 Task: Create a section Dev Environment Setup Sprint and in the section, add a milestone Data Integration in the project ApprisePro
Action: Mouse moved to (391, 307)
Screenshot: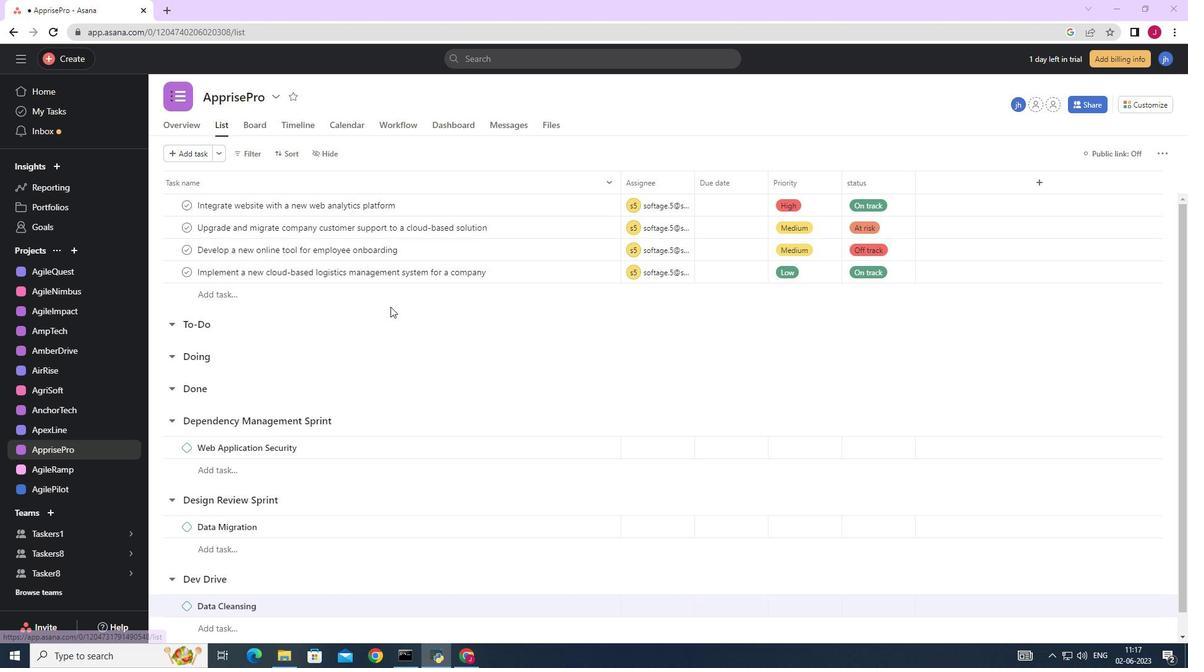 
Action: Mouse scrolled (391, 306) with delta (0, 0)
Screenshot: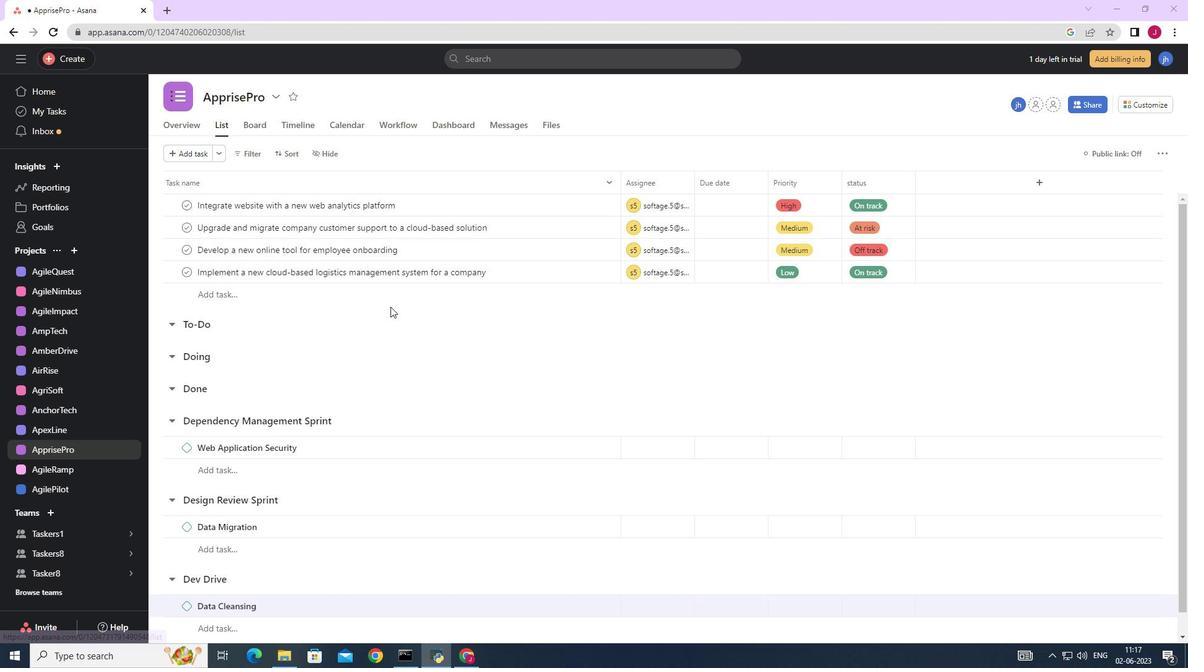 
Action: Mouse scrolled (391, 306) with delta (0, 0)
Screenshot: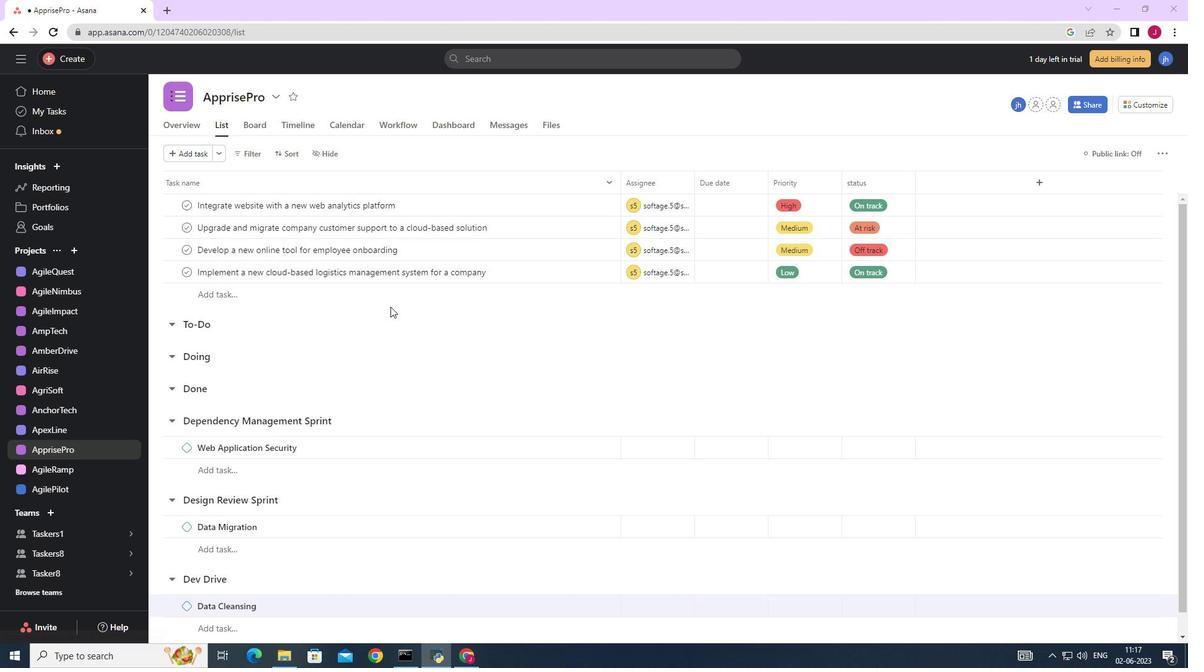 
Action: Mouse scrolled (391, 306) with delta (0, 0)
Screenshot: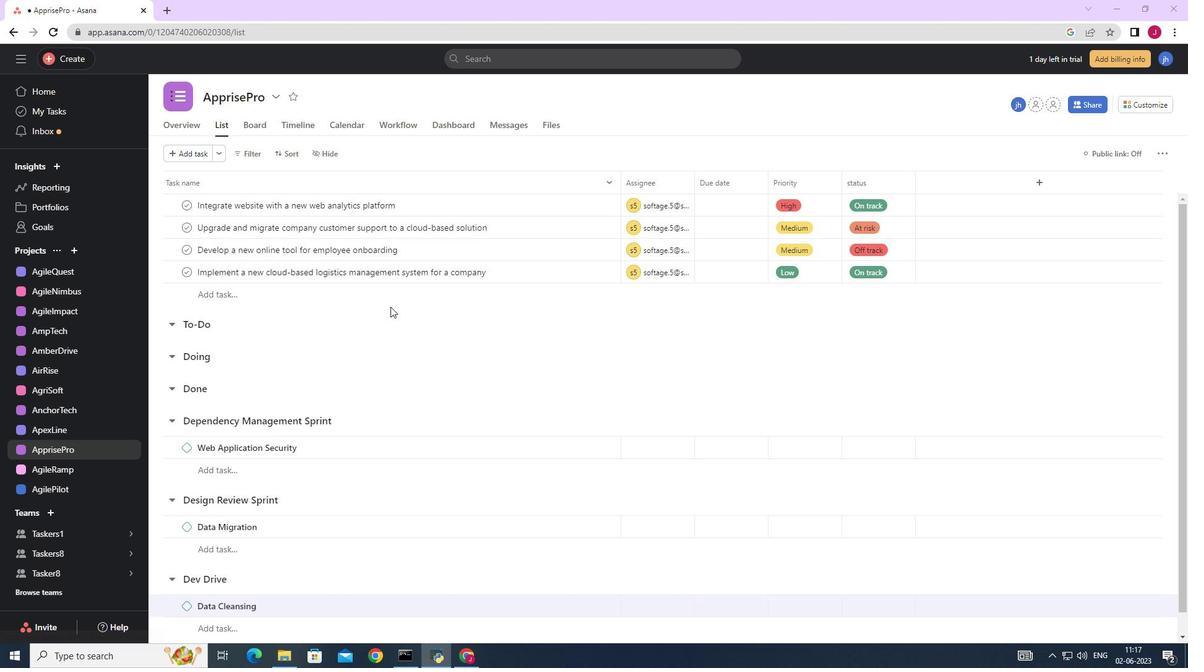 
Action: Mouse scrolled (391, 306) with delta (0, 0)
Screenshot: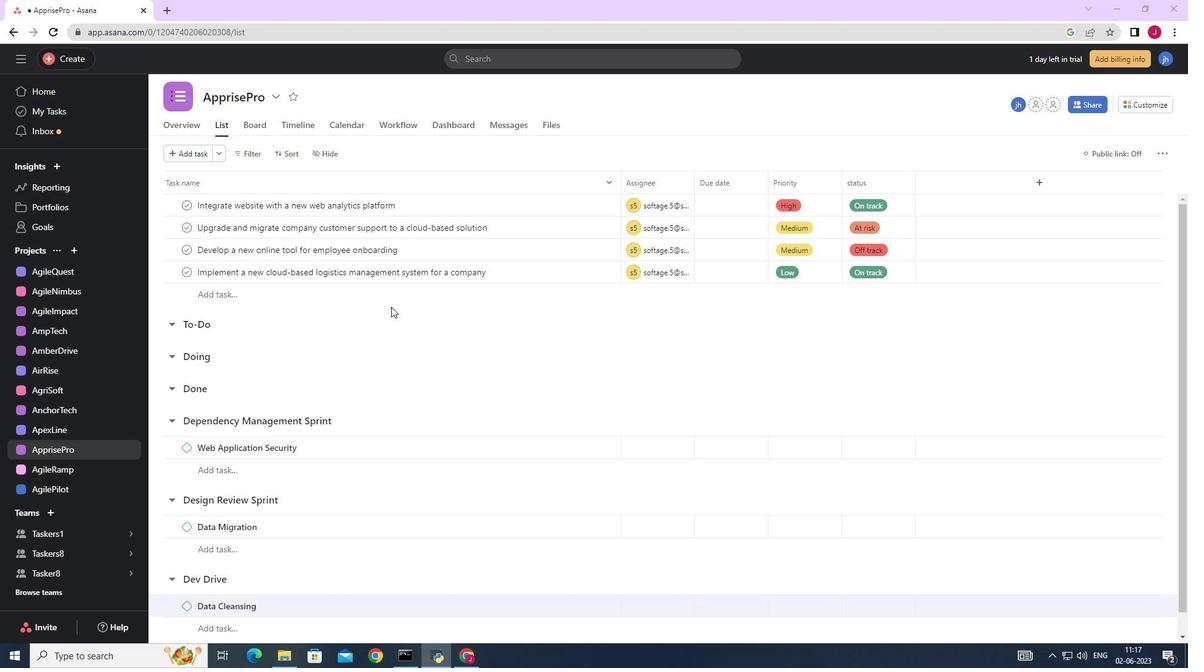 
Action: Mouse moved to (394, 308)
Screenshot: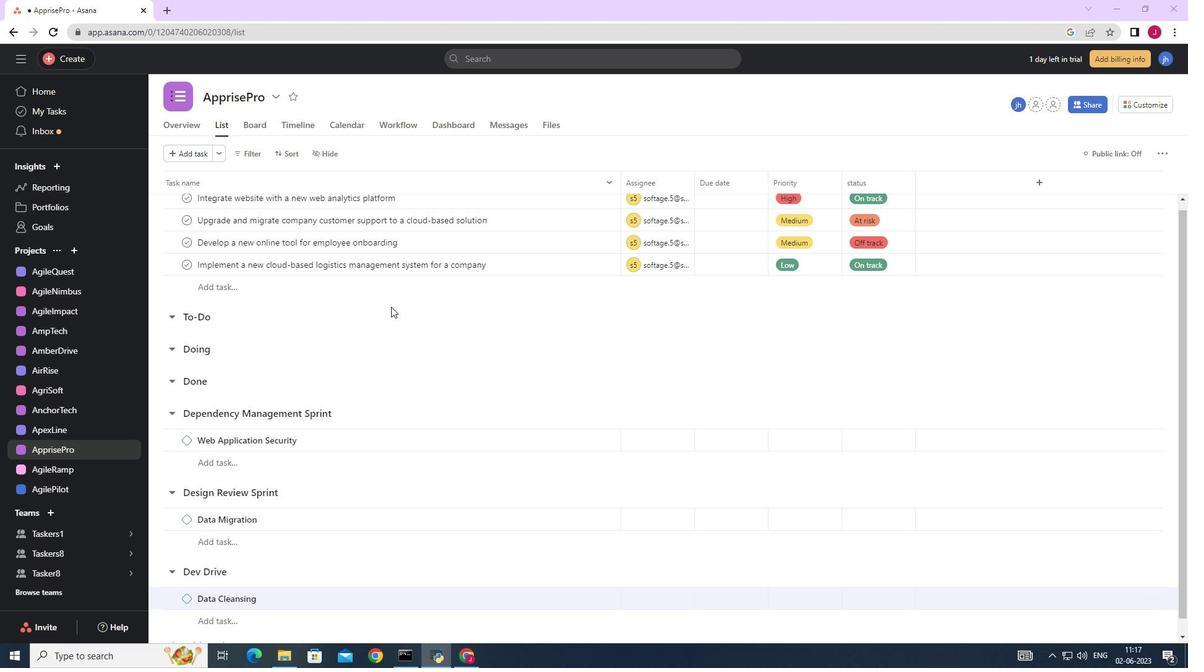 
Action: Mouse scrolled (394, 307) with delta (0, 0)
Screenshot: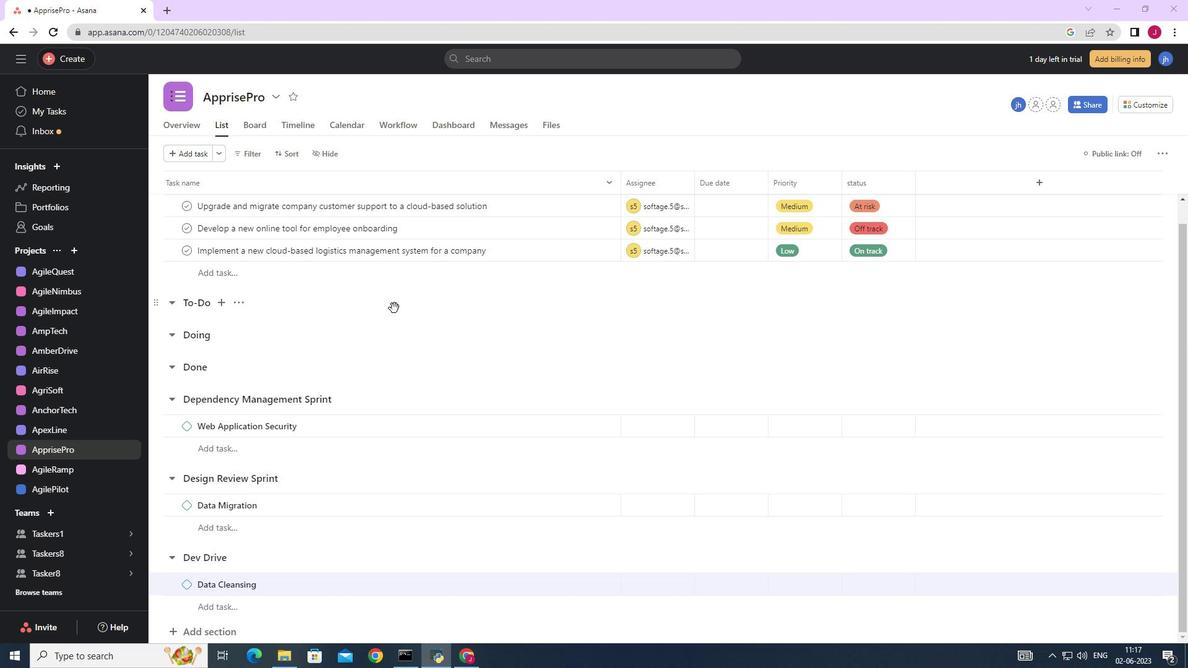 
Action: Mouse moved to (398, 310)
Screenshot: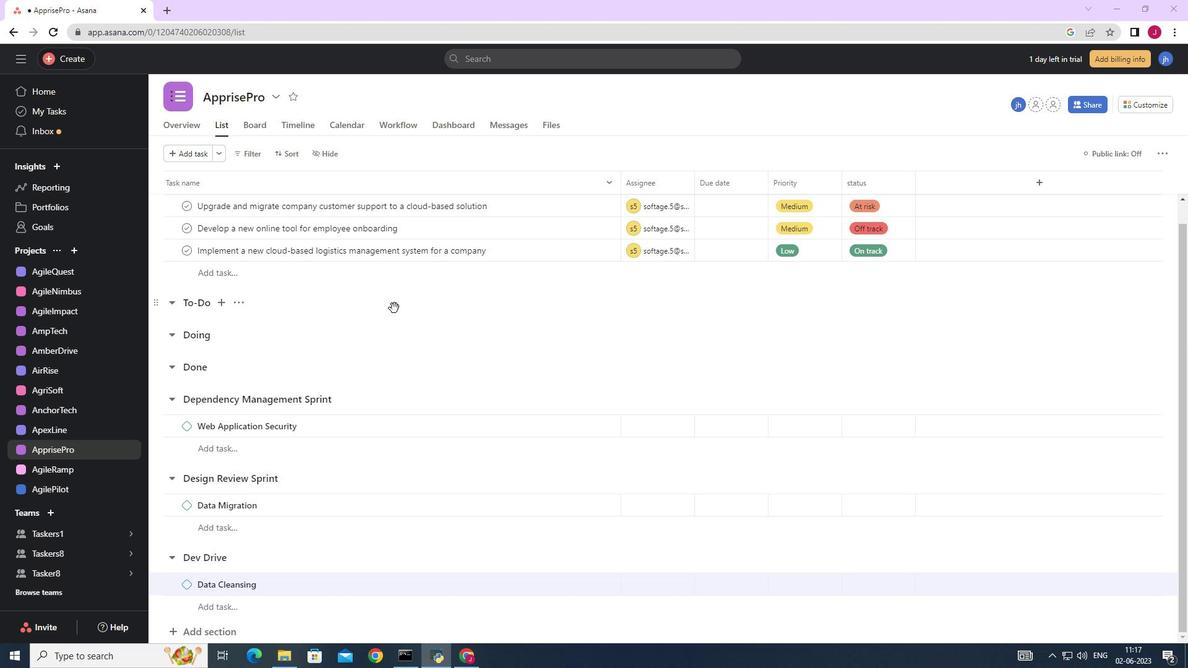 
Action: Mouse scrolled (398, 310) with delta (0, 0)
Screenshot: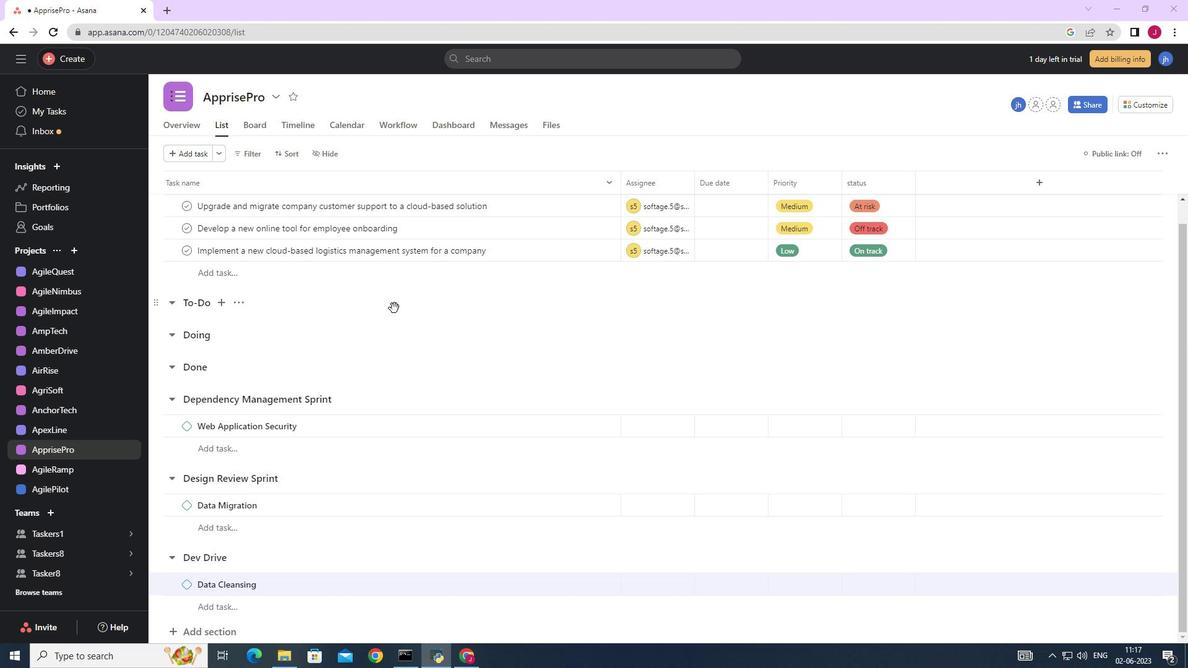 
Action: Mouse moved to (402, 313)
Screenshot: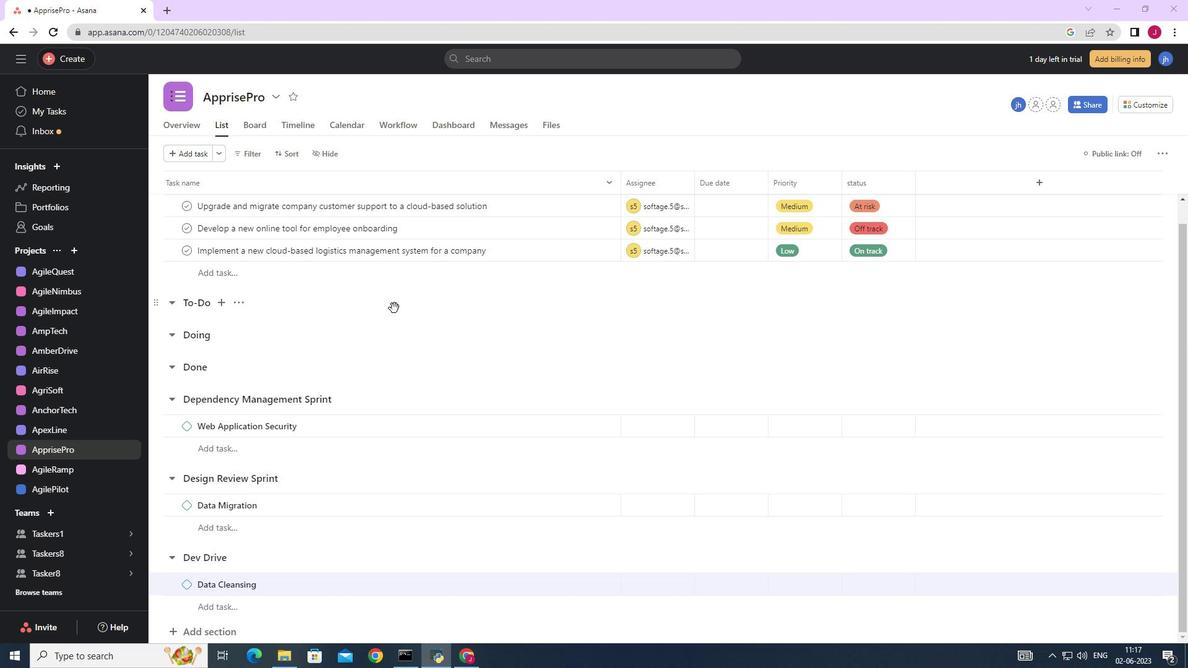 
Action: Mouse scrolled (402, 312) with delta (0, 0)
Screenshot: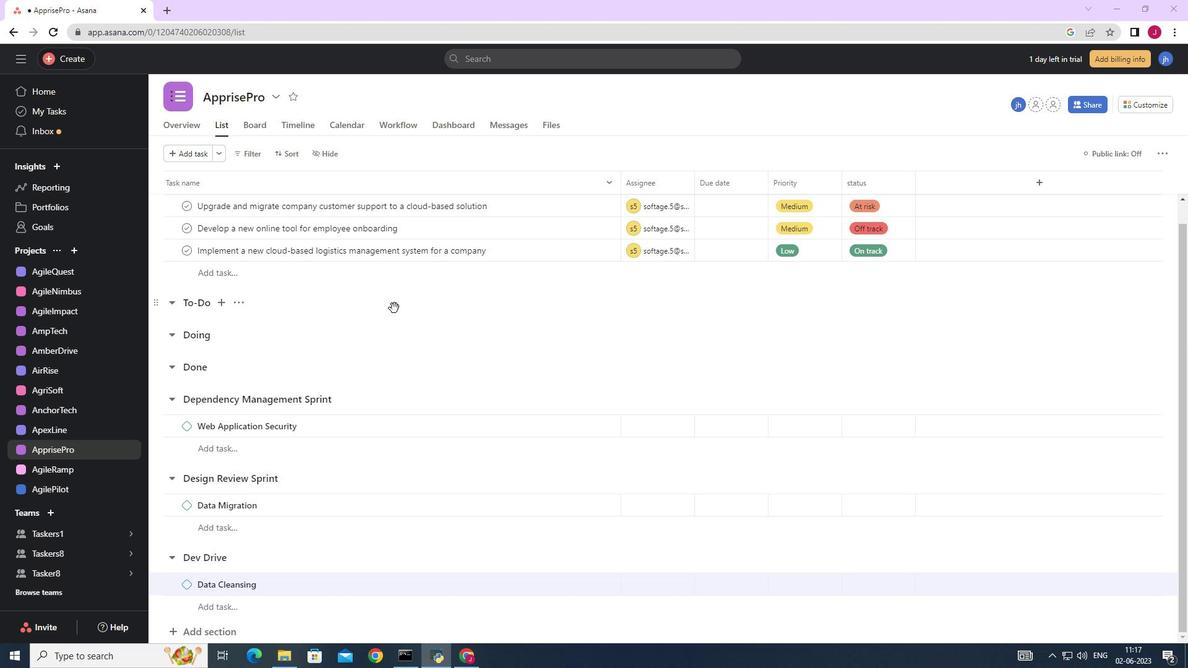 
Action: Mouse moved to (216, 632)
Screenshot: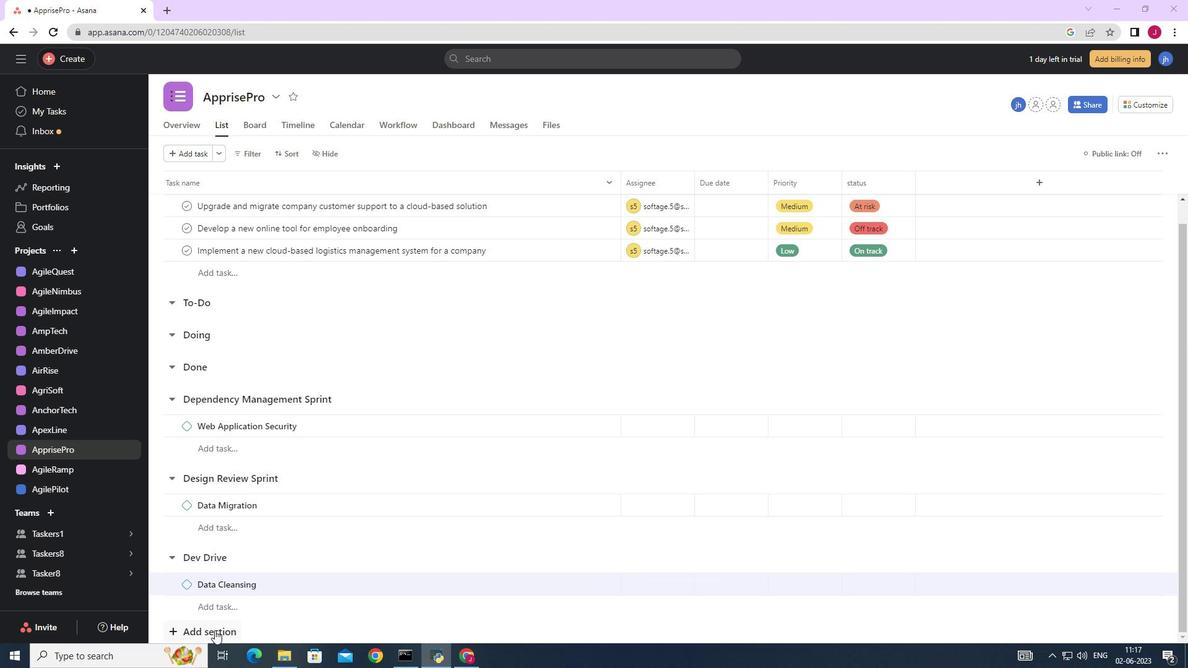
Action: Mouse pressed left at (216, 632)
Screenshot: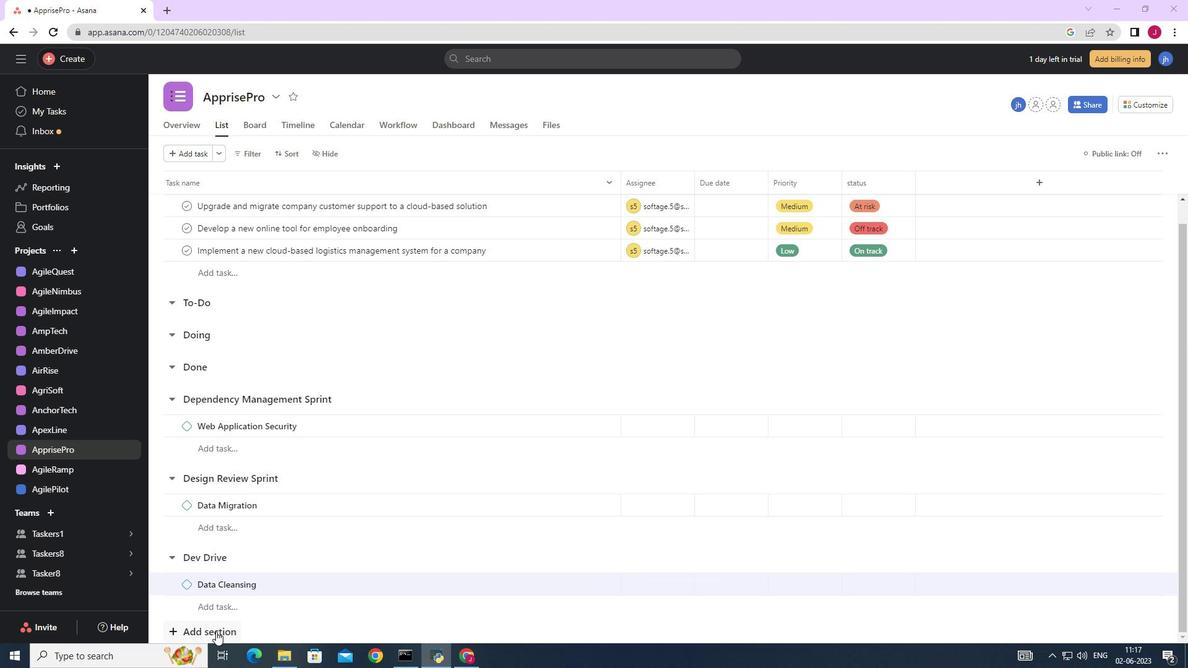 
Action: Mouse moved to (244, 595)
Screenshot: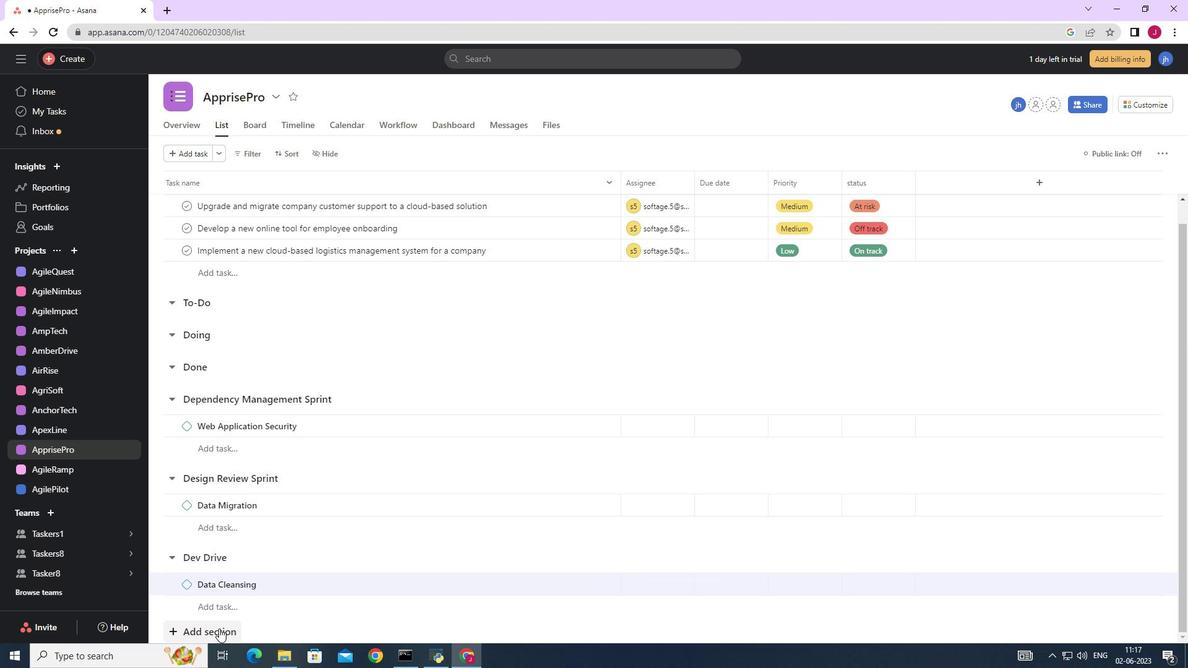 
Action: Mouse scrolled (244, 594) with delta (0, 0)
Screenshot: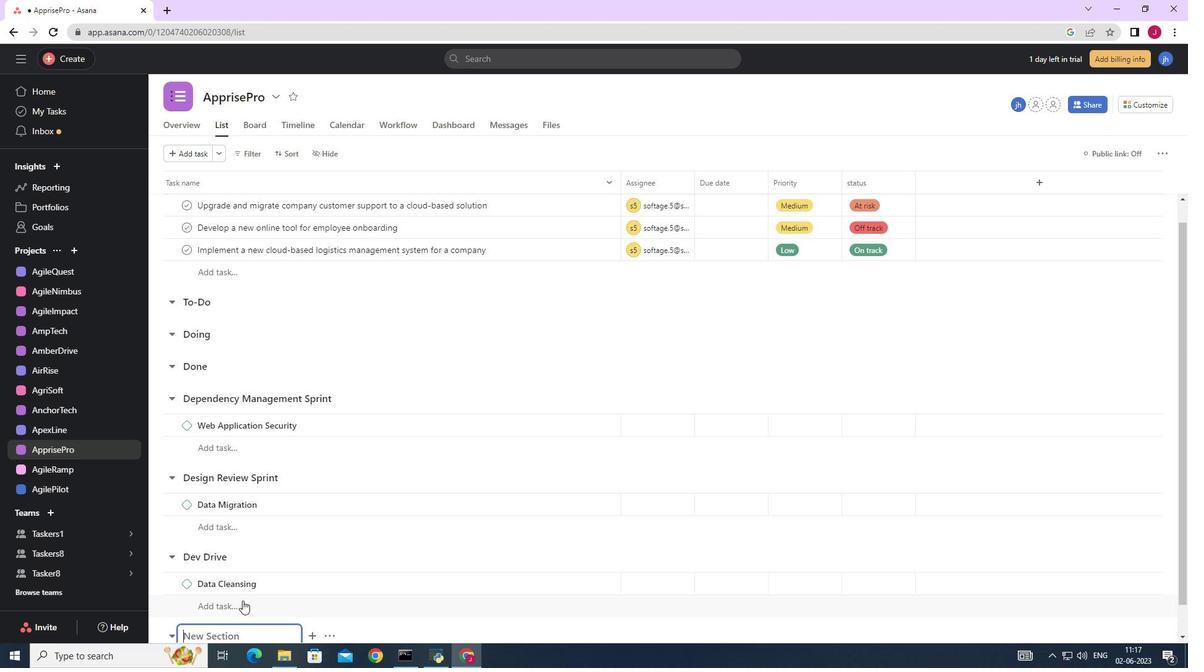 
Action: Mouse scrolled (244, 594) with delta (0, 0)
Screenshot: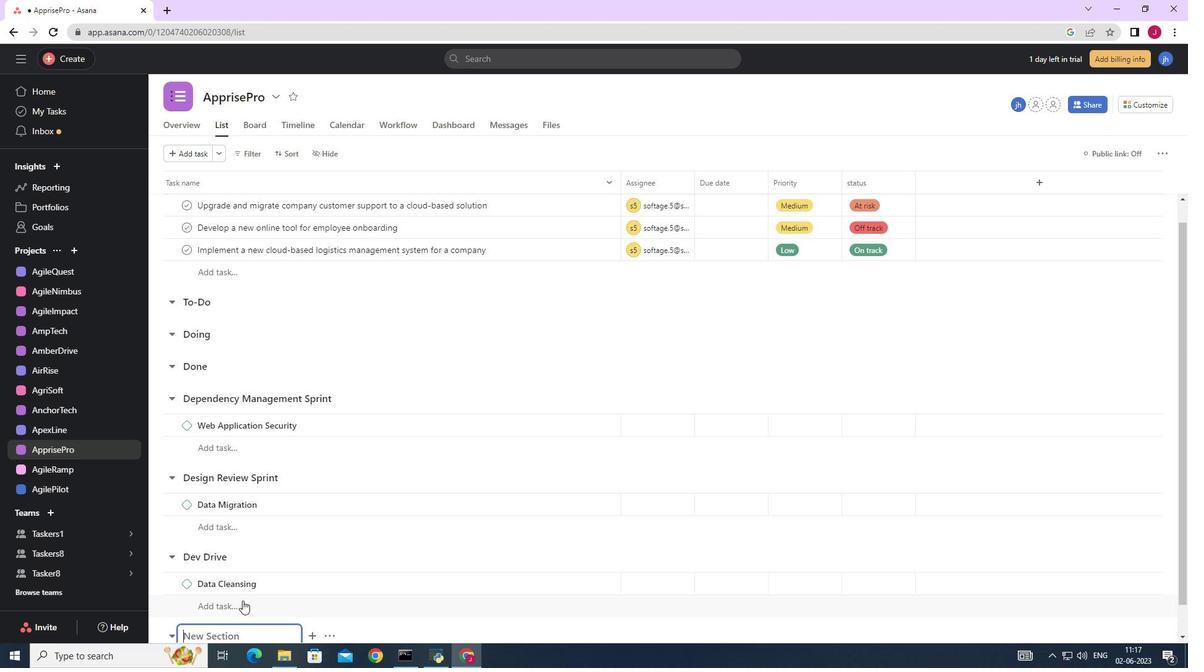 
Action: Mouse scrolled (244, 594) with delta (0, 0)
Screenshot: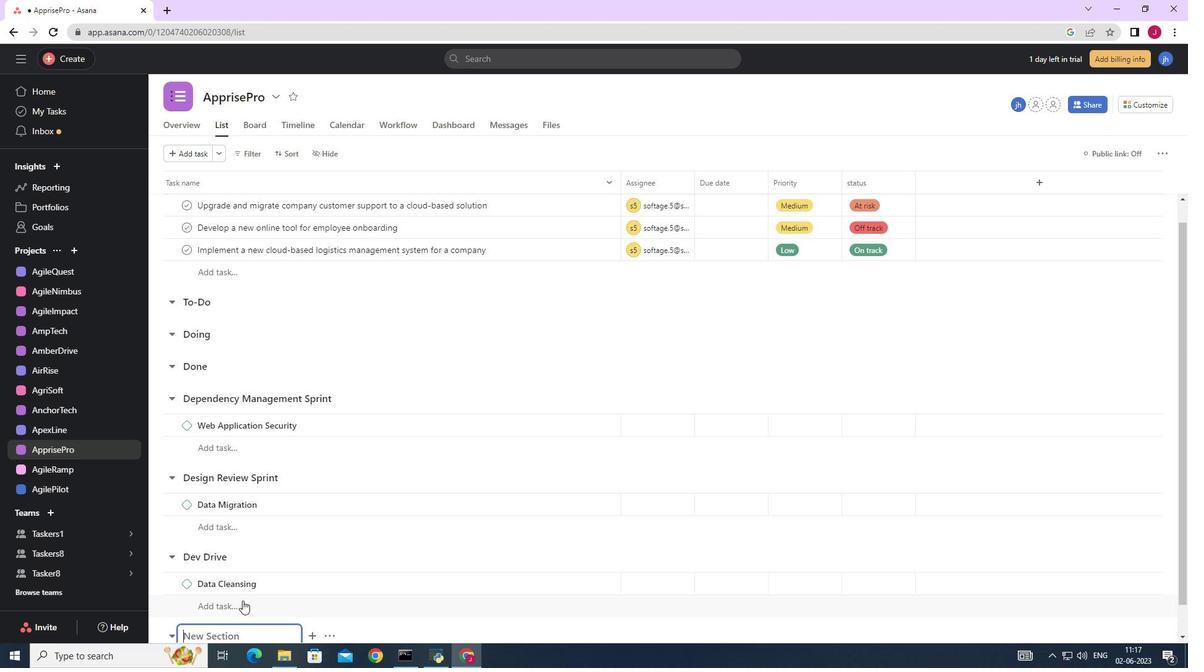 
Action: Mouse scrolled (244, 594) with delta (0, 0)
Screenshot: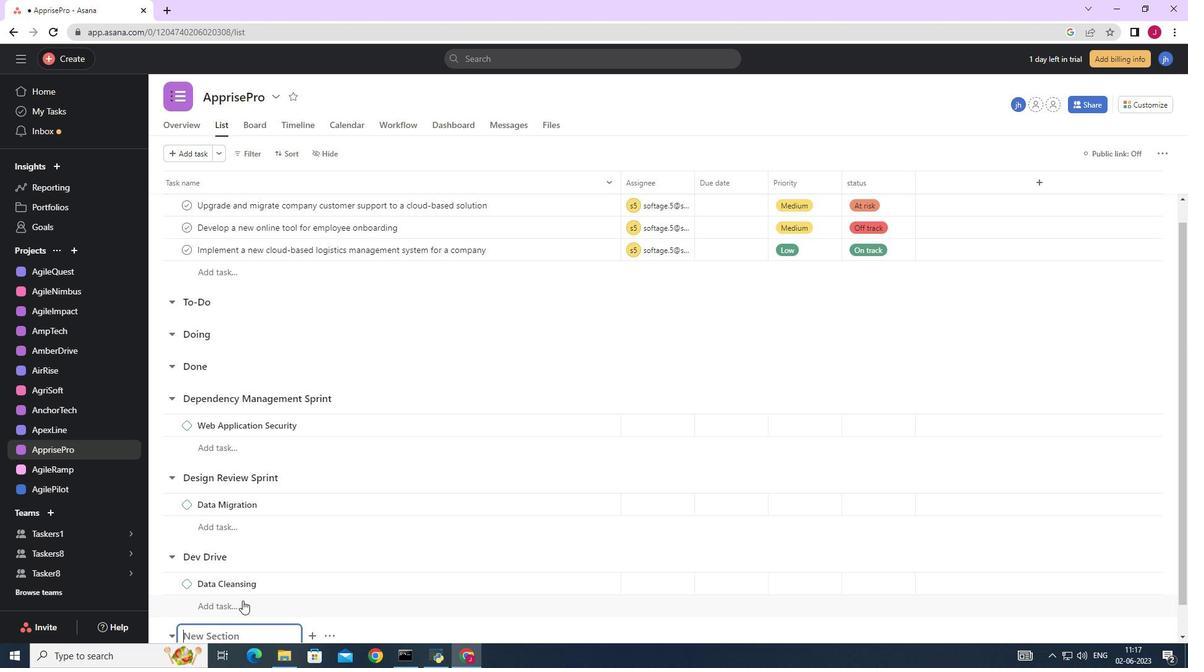 
Action: Mouse scrolled (244, 594) with delta (0, 0)
Screenshot: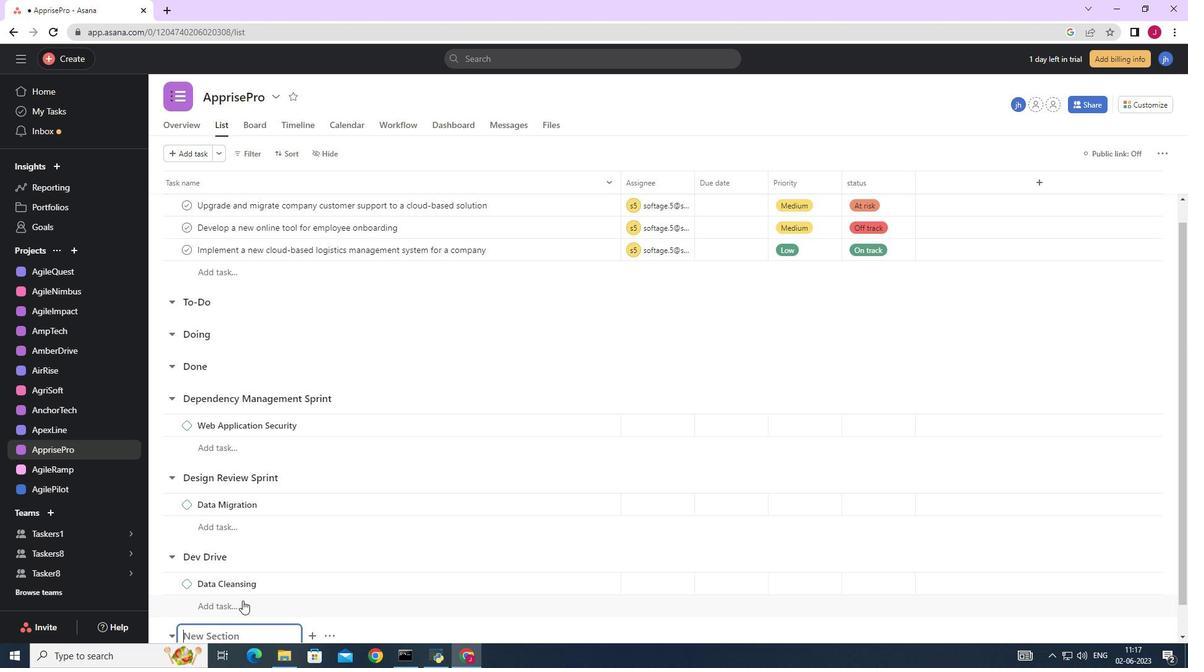 
Action: Mouse scrolled (244, 594) with delta (0, 0)
Screenshot: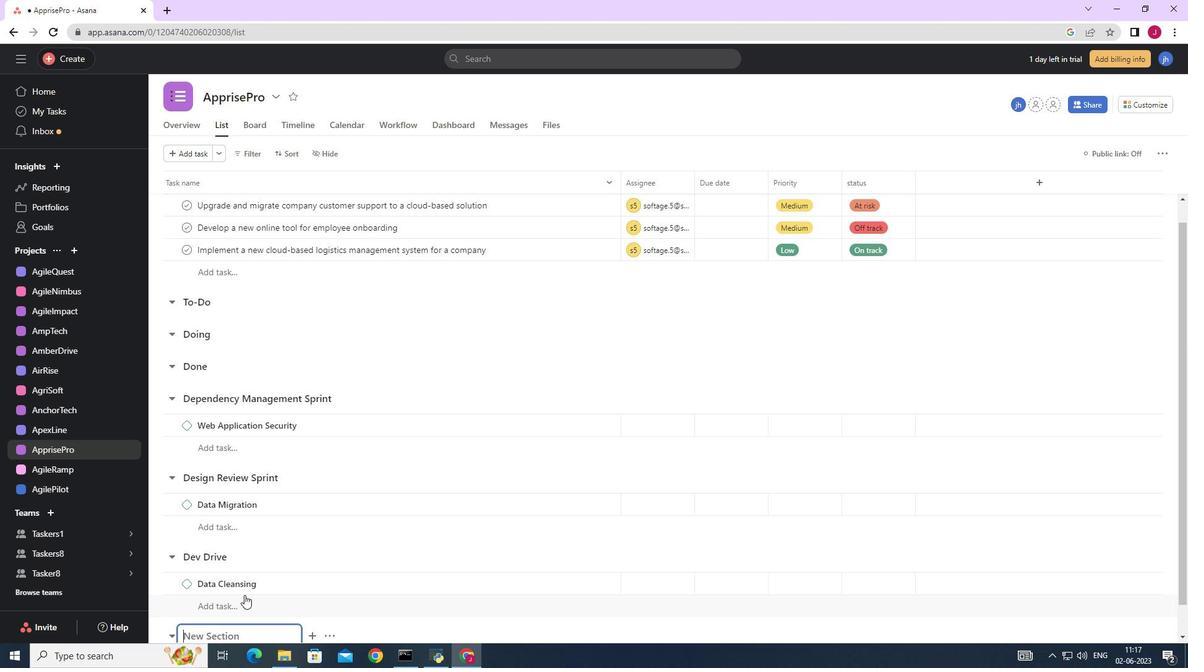 
Action: Mouse moved to (248, 604)
Screenshot: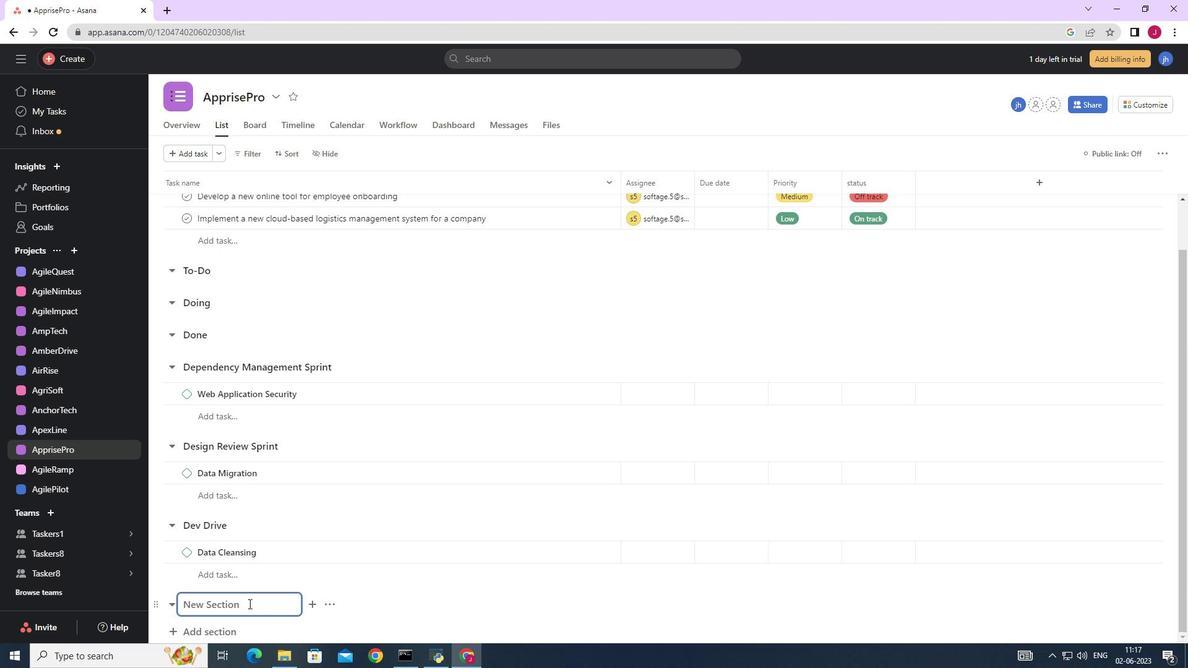 
Action: Mouse pressed left at (248, 604)
Screenshot: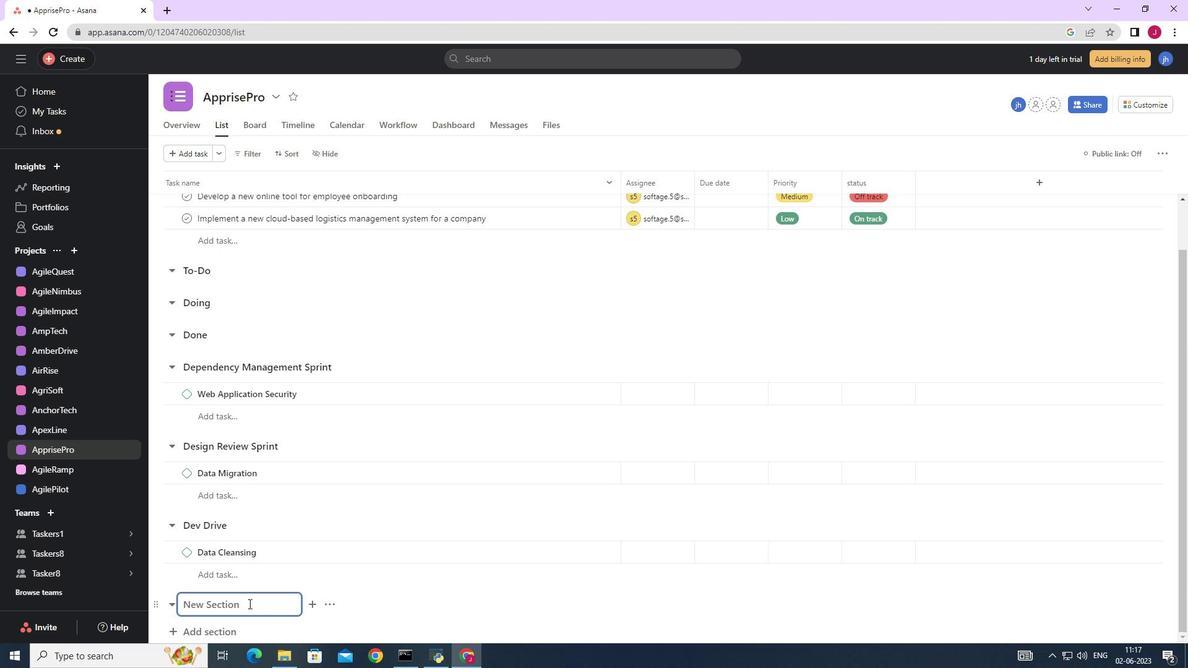 
Action: Key pressed <Key.caps_lock>D<Key.caps_lock>ev<Key.space><Key.caps_lock>E<Key.caps_lock>nvr<Key.backspace>iroment<Key.space><Key.backspace><Key.backspace><Key.backspace><Key.backspace><Key.backspace><Key.backspace>onment<Key.space><Key.caps_lock>S<Key.caps_lock>etup<Key.space><Key.caps_lock>S<Key.caps_lock>print<Key.enter><Key.caps_lock>D<Key.caps_lock>ata<Key.space><Key.caps_lock>I<Key.caps_lock>ntegration<Key.space>
Screenshot: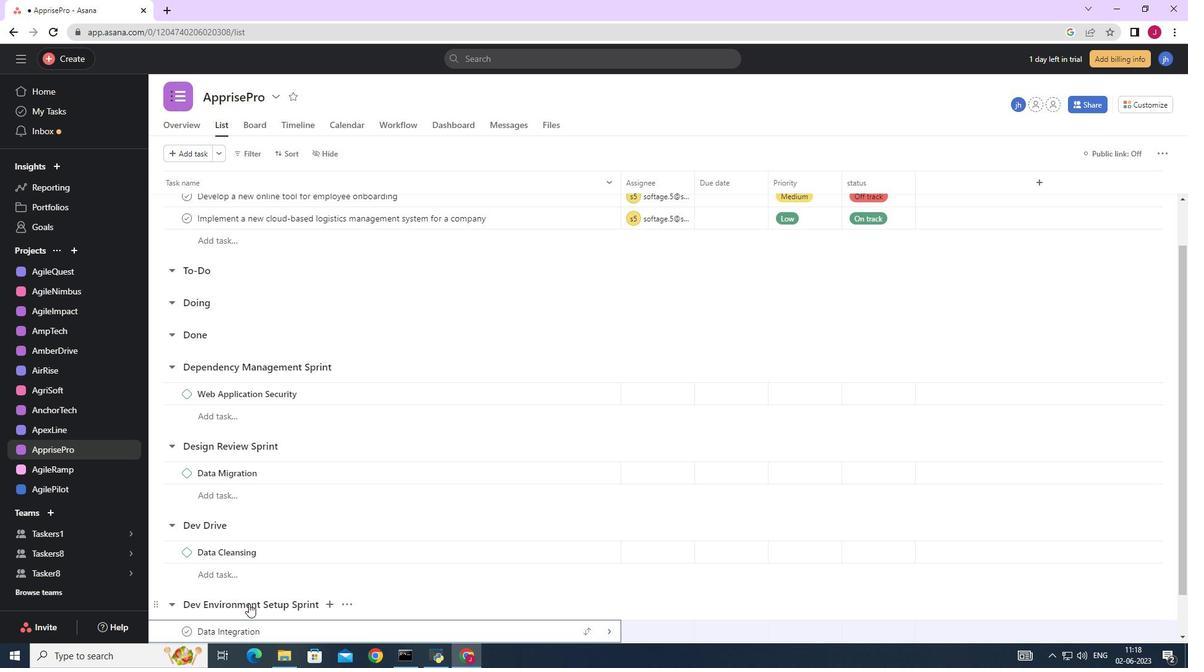 
Action: Mouse moved to (610, 630)
Screenshot: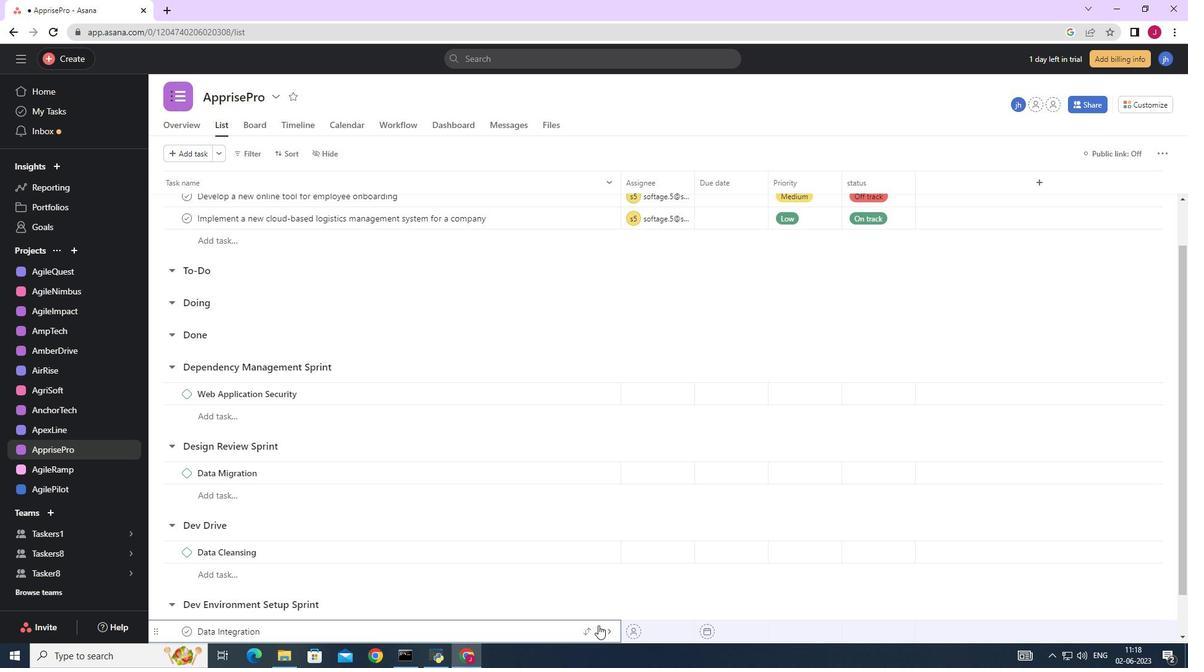 
Action: Mouse pressed left at (610, 630)
Screenshot: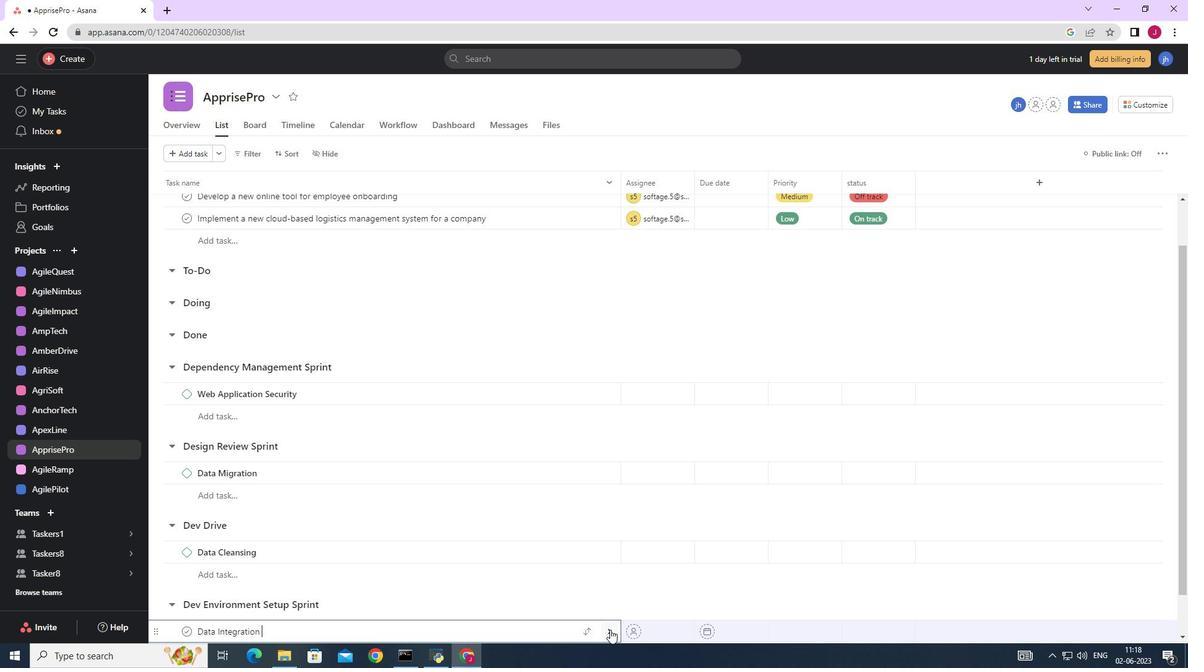 
Action: Mouse moved to (1141, 156)
Screenshot: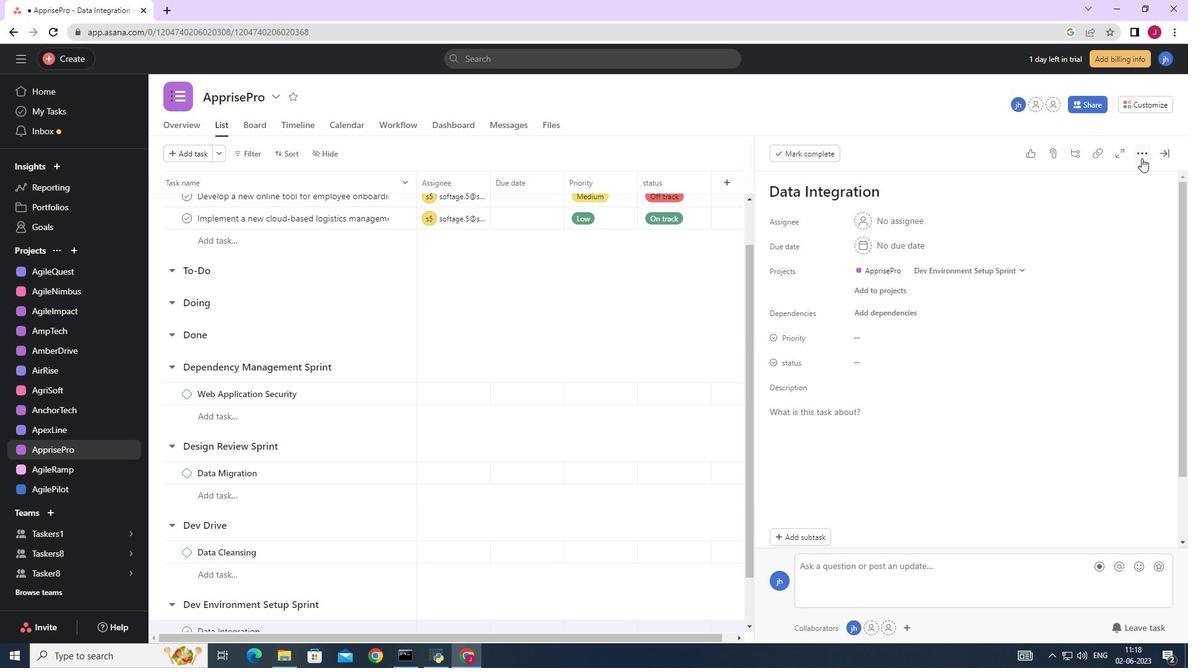
Action: Mouse pressed left at (1141, 156)
Screenshot: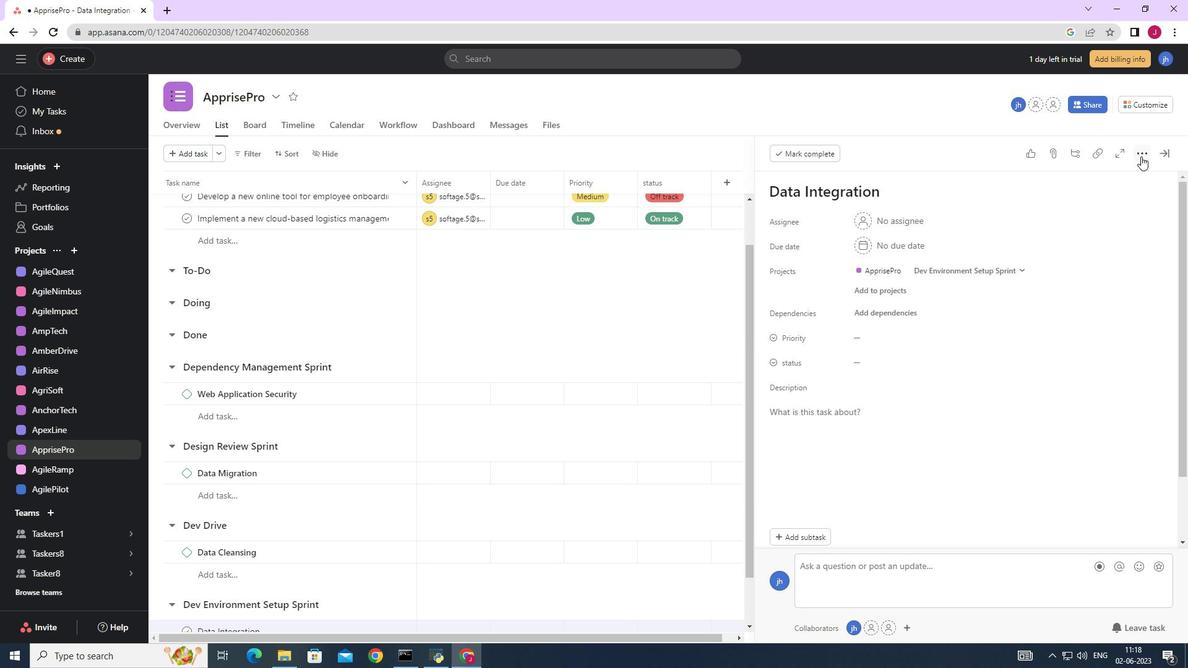 
Action: Mouse moved to (1032, 199)
Screenshot: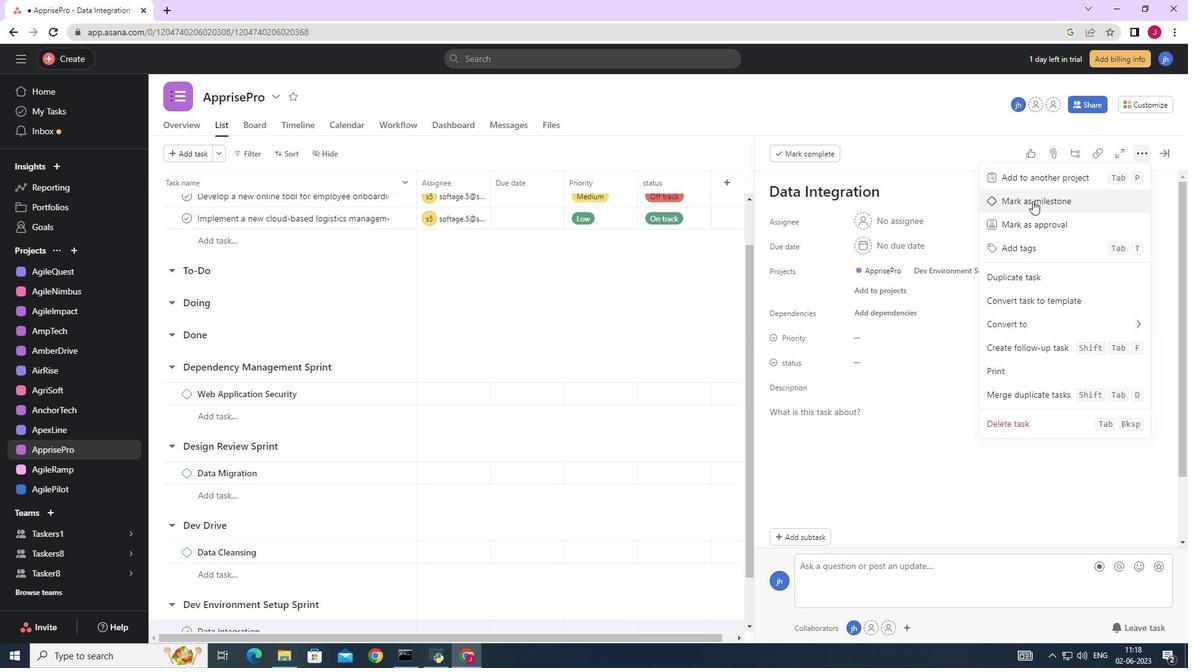 
Action: Mouse pressed left at (1032, 199)
Screenshot: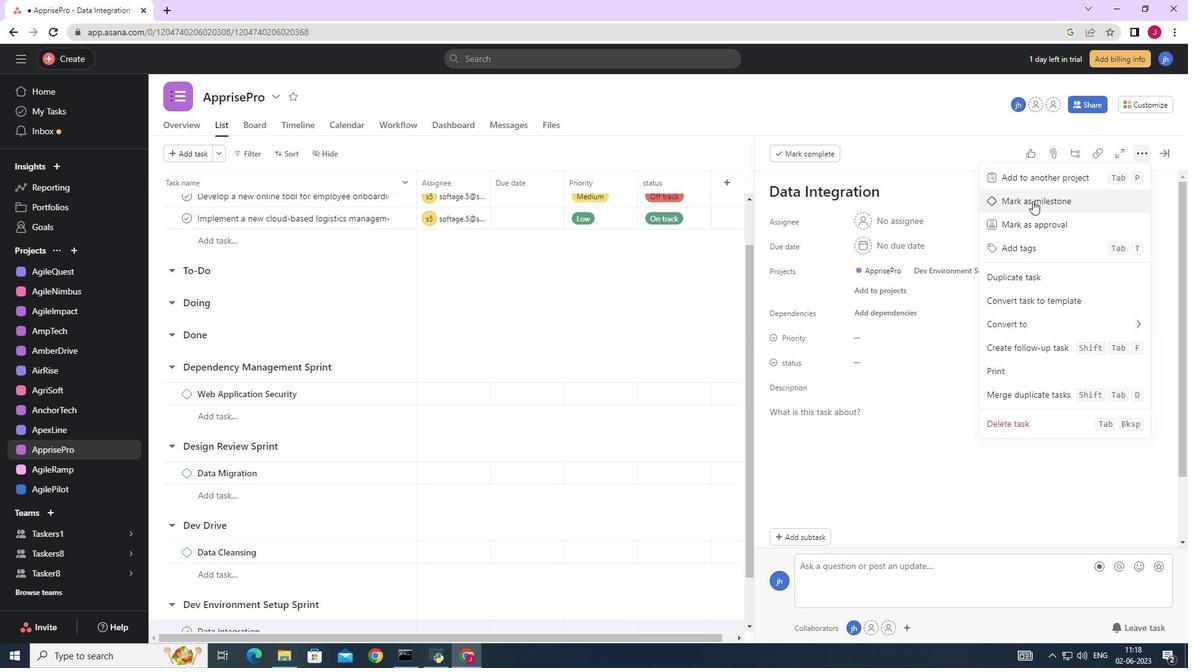 
Action: Mouse moved to (1168, 155)
Screenshot: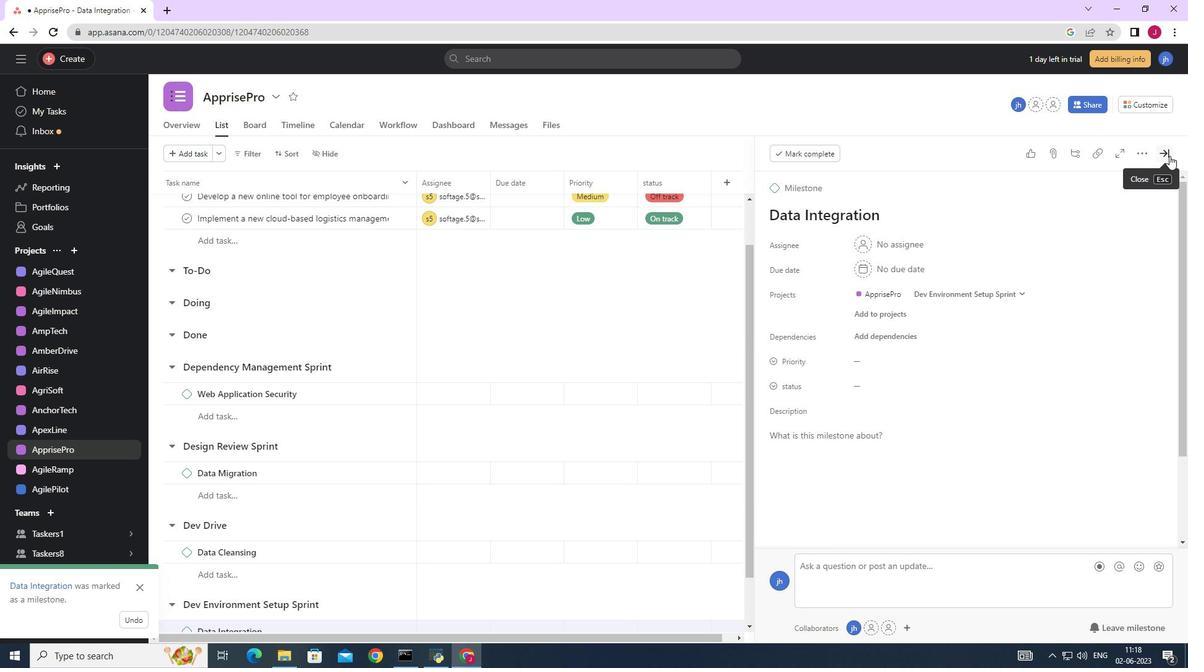 
Action: Mouse pressed left at (1168, 155)
Screenshot: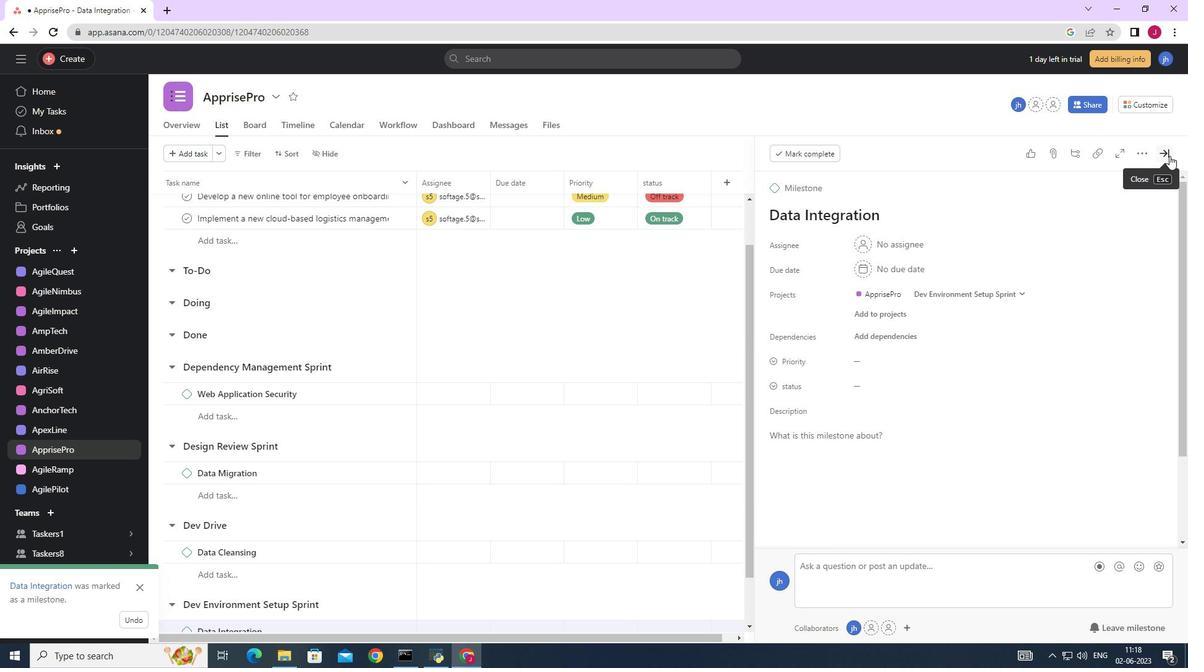 
Action: Mouse moved to (859, 326)
Screenshot: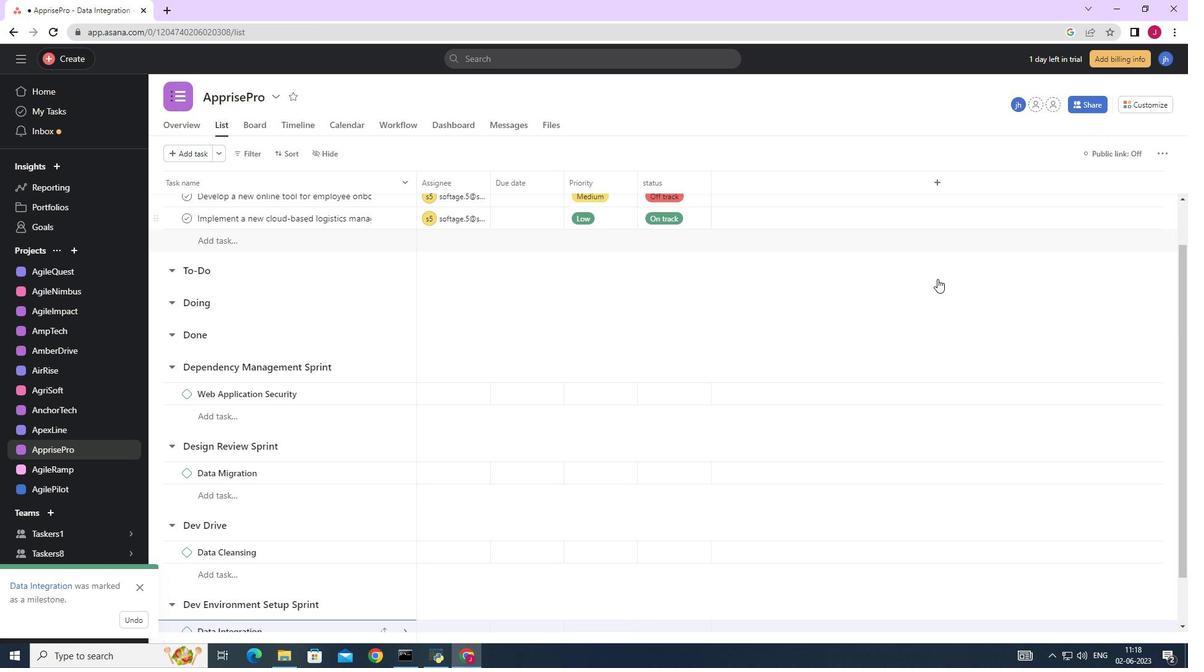 
